 Task: In the  document best practices.txt Insert the command  'Viewing'Email the file to   'softage.3@softage.net', with message attached Action Required: This requires your review and response. and file type: Plain Text
Action: Mouse moved to (122, 80)
Screenshot: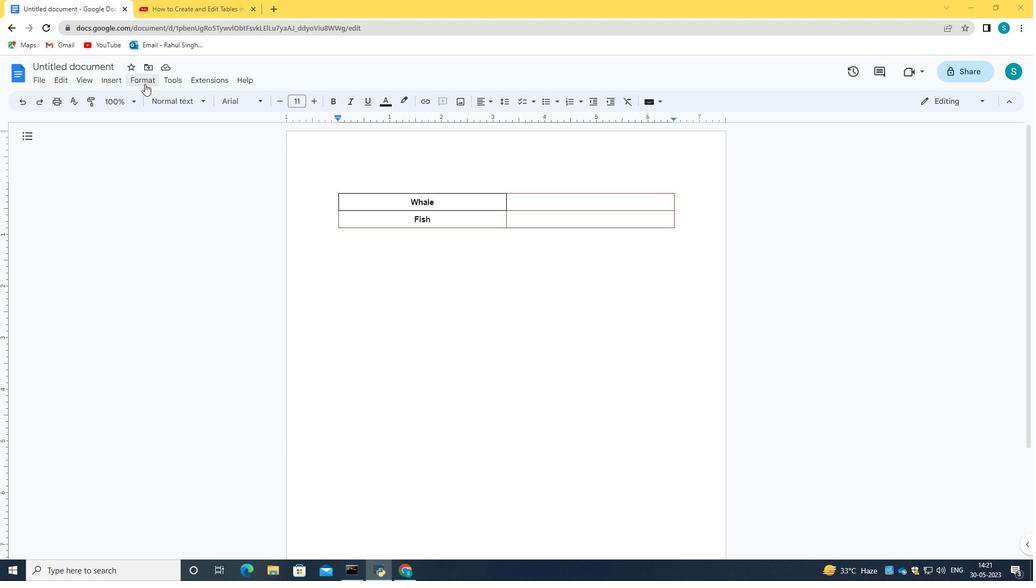
Action: Mouse pressed left at (122, 80)
Screenshot: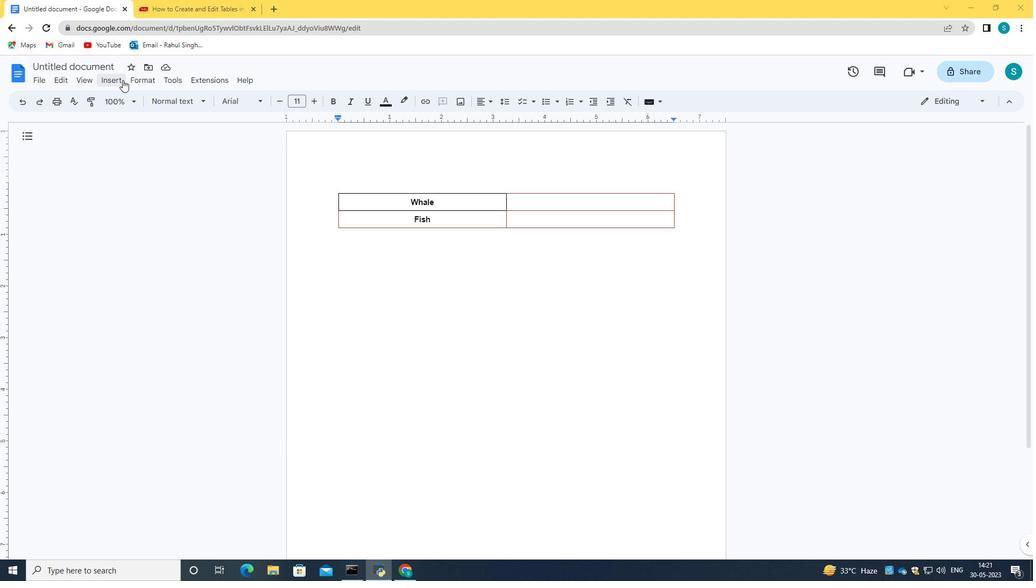 
Action: Mouse moved to (189, 162)
Screenshot: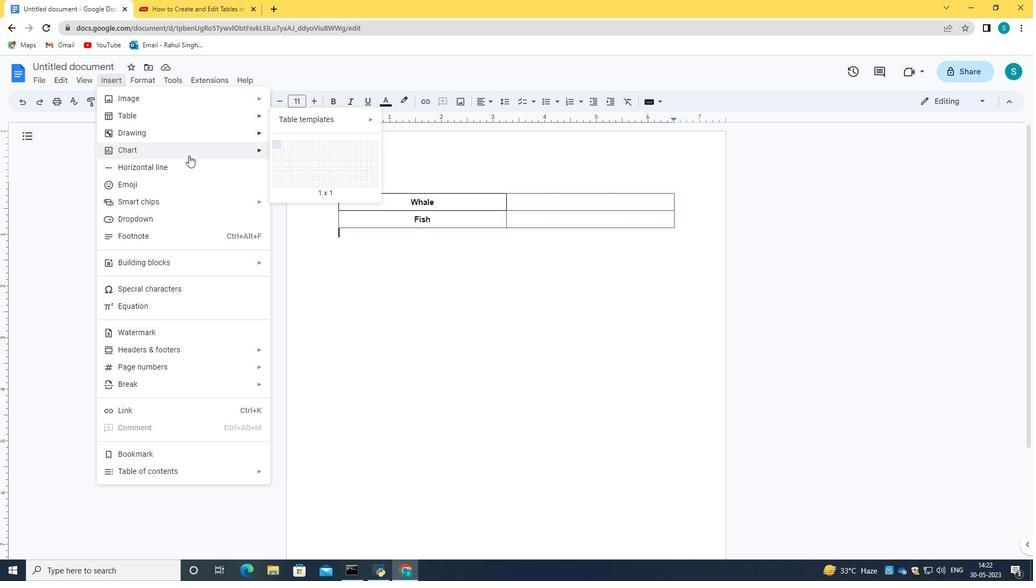 
Action: Mouse scrolled (189, 161) with delta (0, 0)
Screenshot: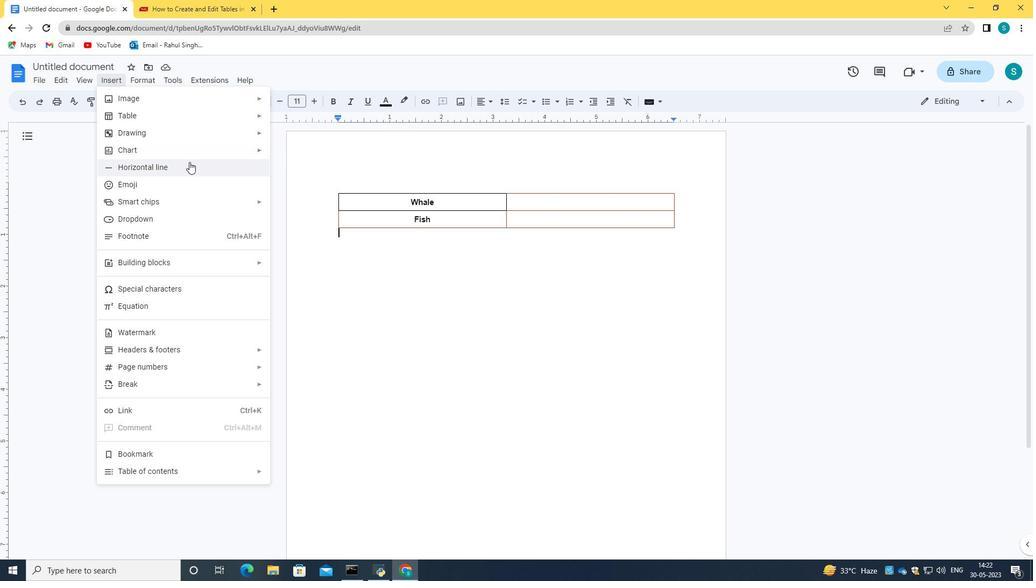 
Action: Mouse scrolled (189, 161) with delta (0, 0)
Screenshot: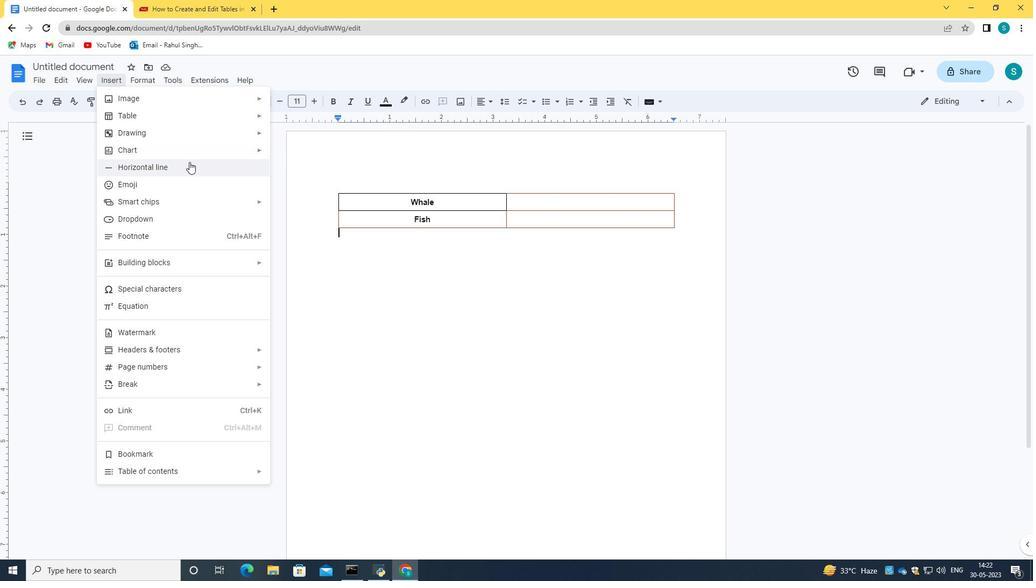 
Action: Mouse scrolled (189, 161) with delta (0, 0)
Screenshot: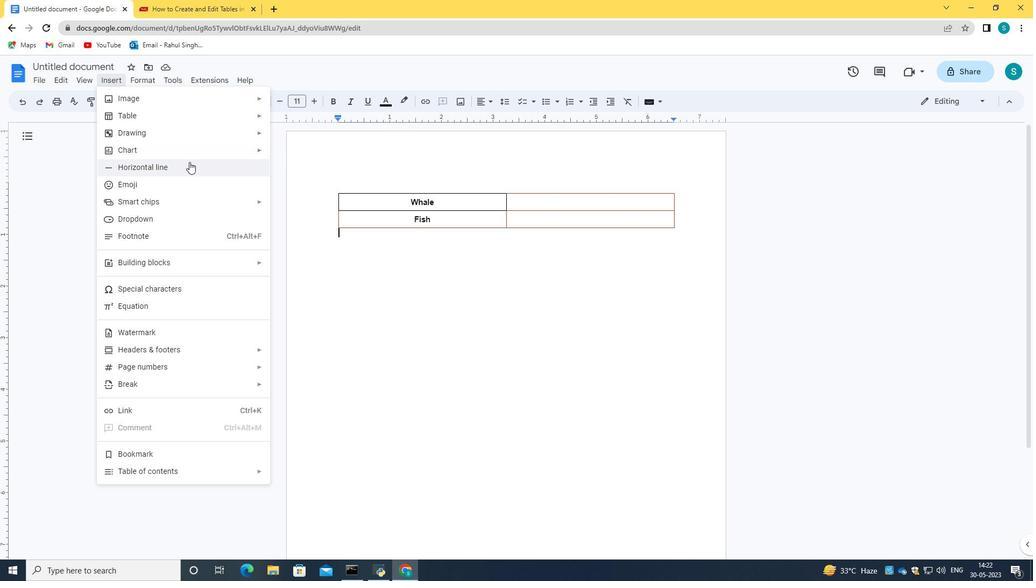 
Action: Mouse moved to (427, 100)
Screenshot: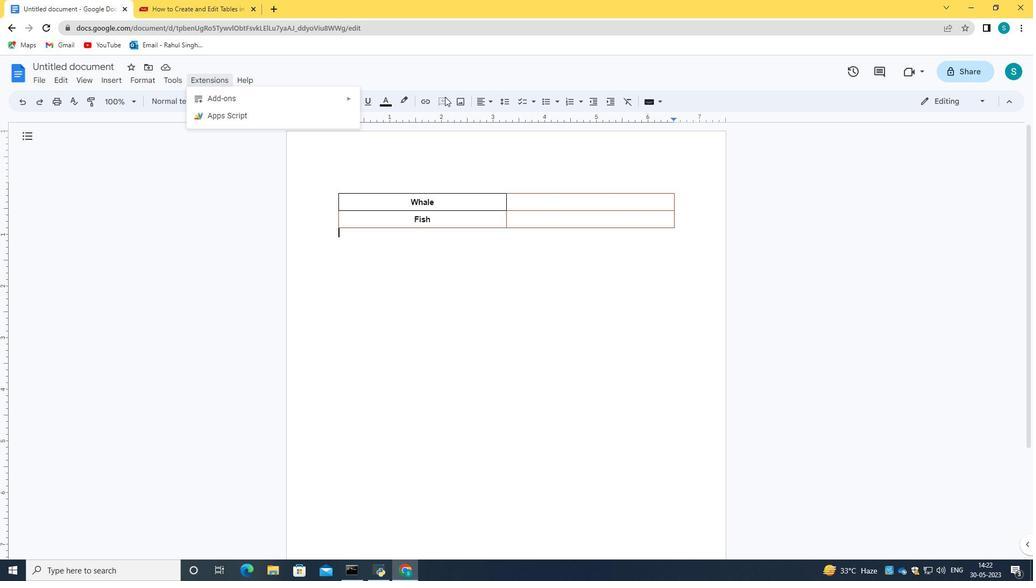
Action: Mouse pressed left at (427, 100)
Screenshot: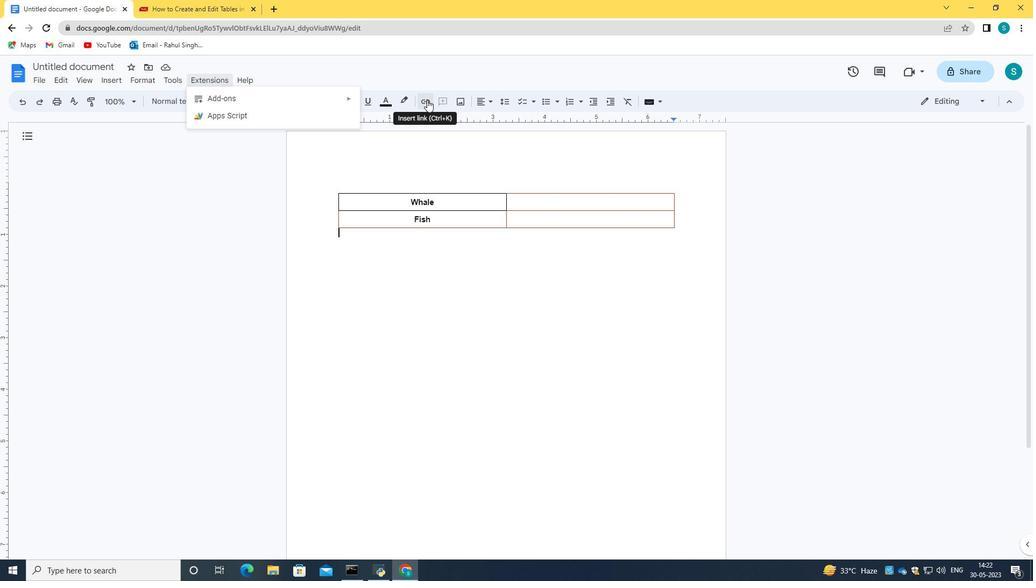 
Action: Mouse moved to (394, 142)
Screenshot: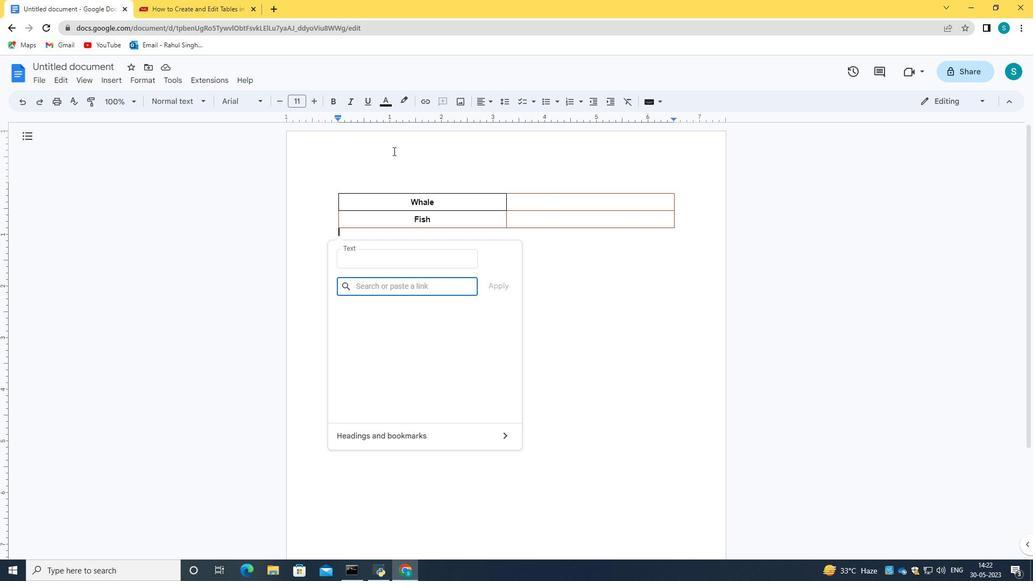 
Action: Mouse pressed left at (394, 142)
Screenshot: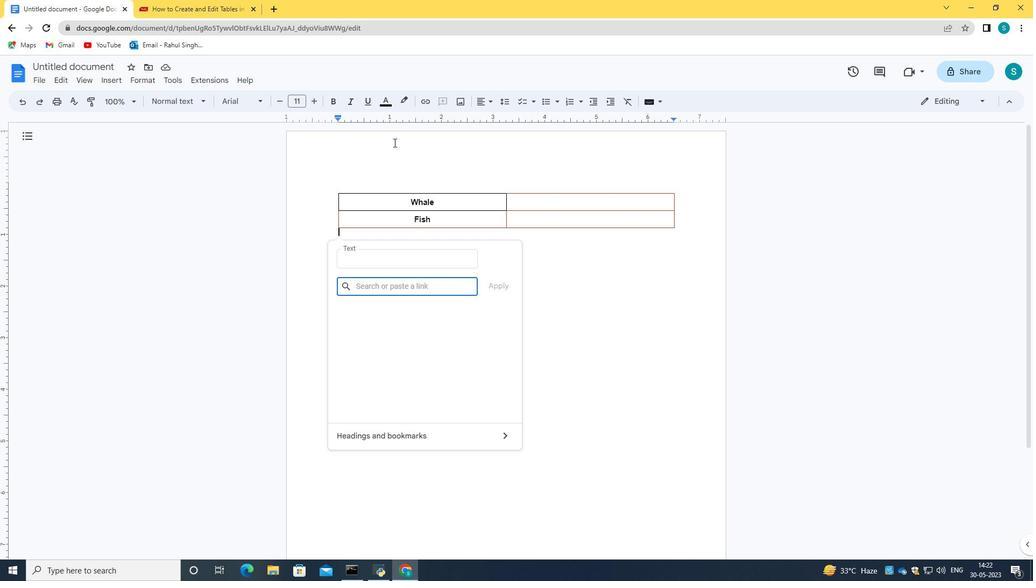 
Action: Mouse moved to (46, 78)
Screenshot: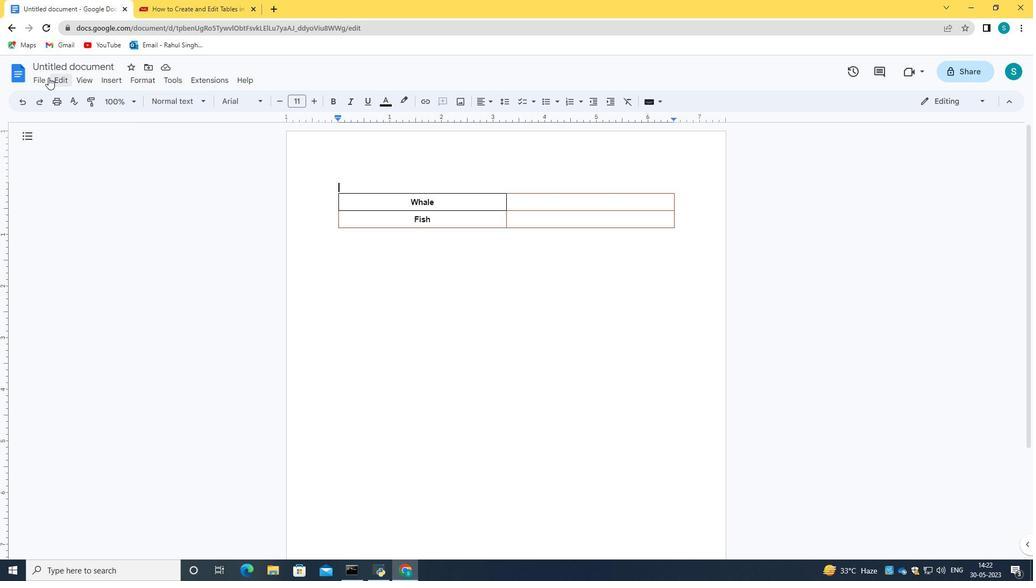 
Action: Mouse pressed left at (46, 78)
Screenshot: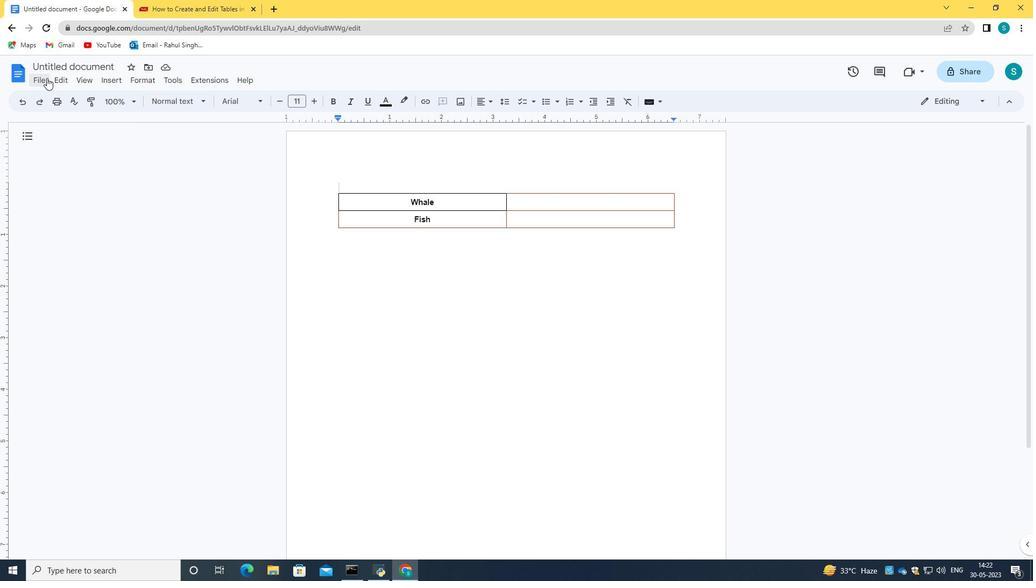 
Action: Mouse moved to (417, 155)
Screenshot: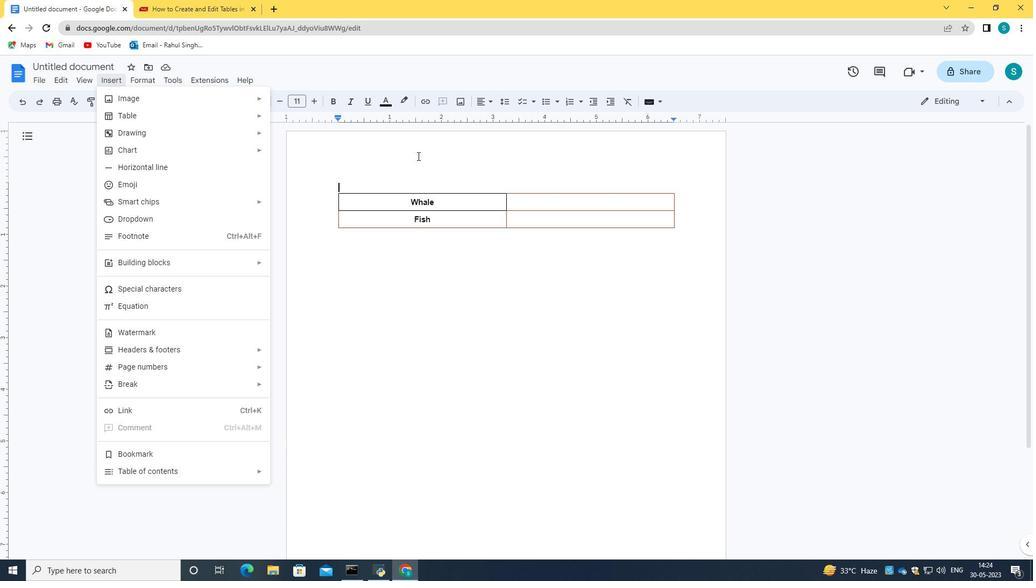 
Action: Mouse pressed left at (417, 155)
Screenshot: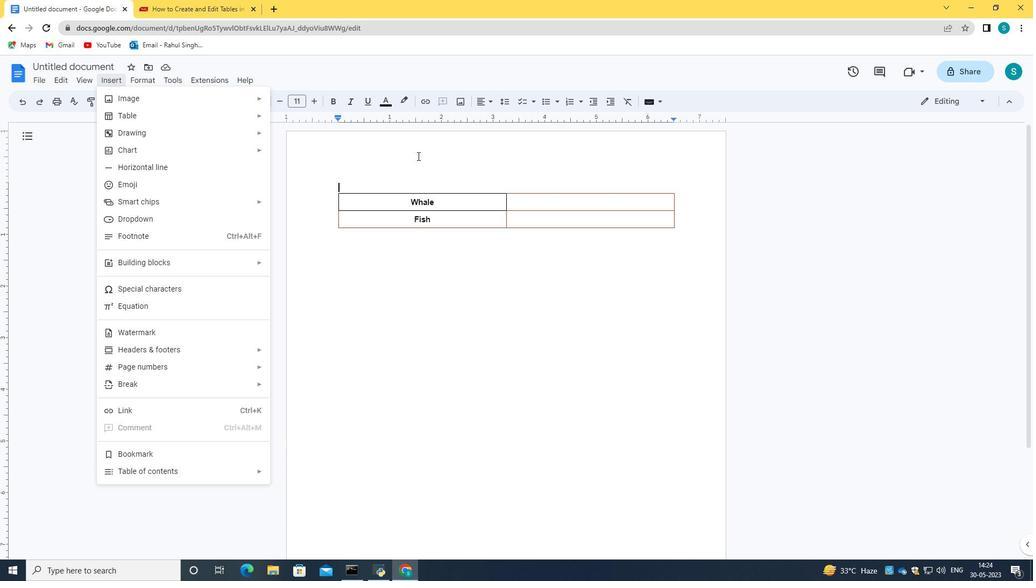 
Action: Mouse moved to (422, 102)
Screenshot: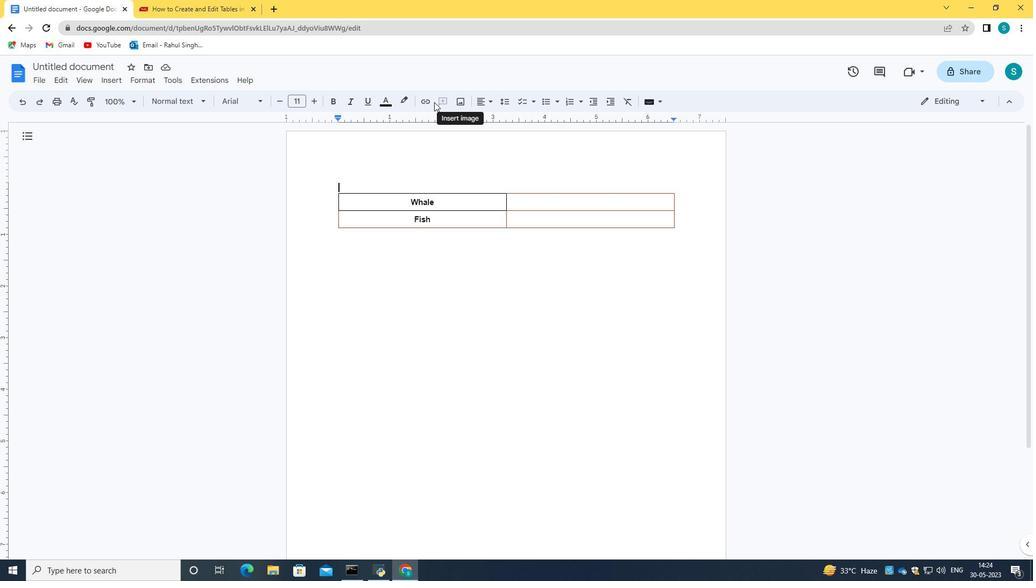 
Action: Mouse pressed left at (422, 102)
Screenshot: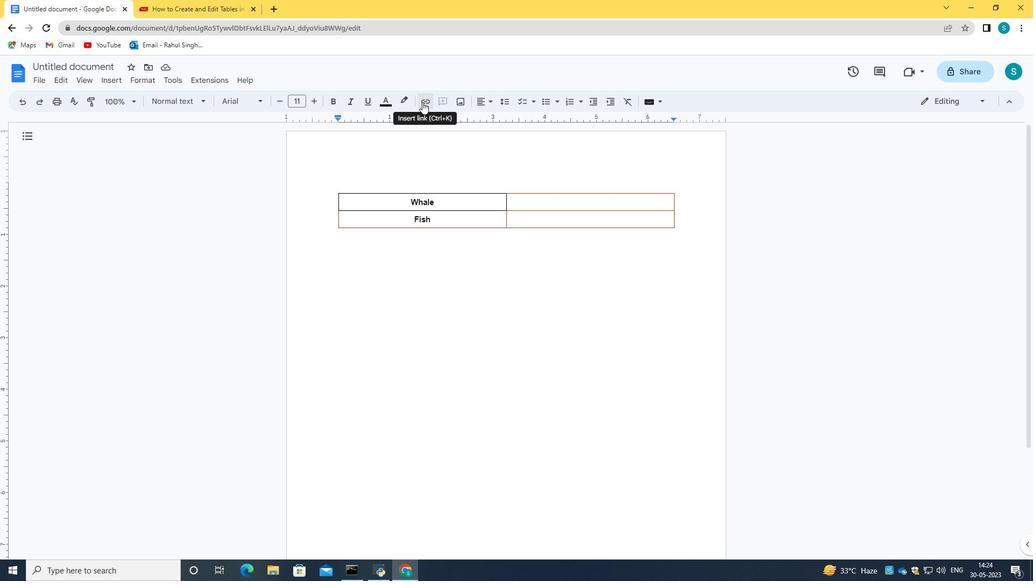 
Action: Mouse moved to (431, 393)
Screenshot: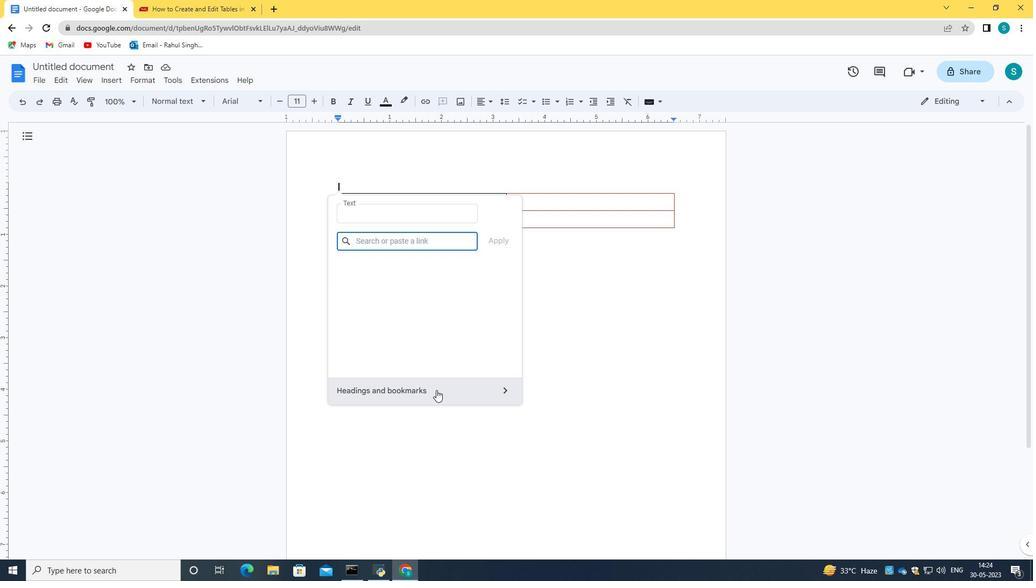 
Action: Mouse pressed left at (431, 393)
Screenshot: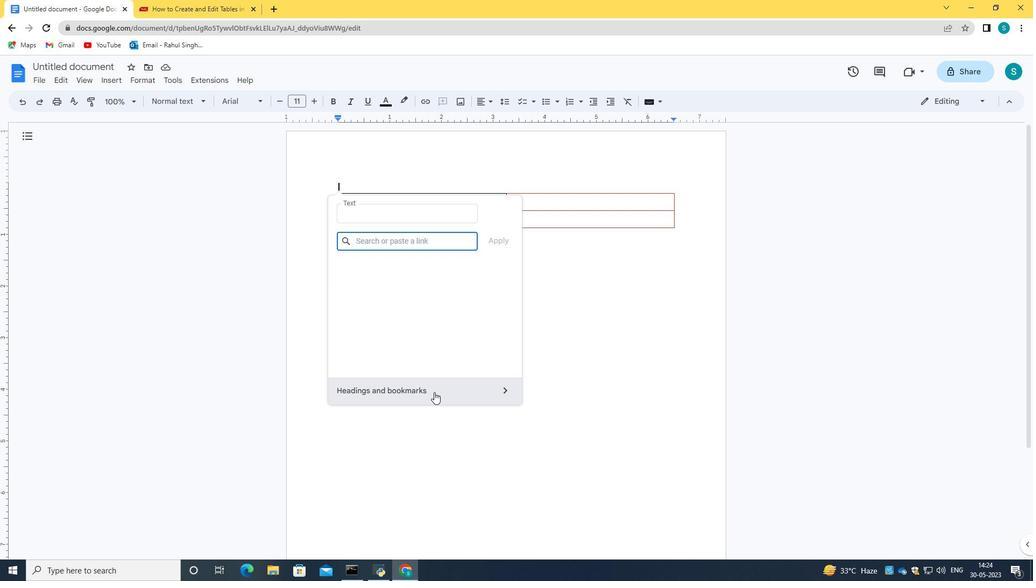 
Action: Mouse moved to (477, 164)
Screenshot: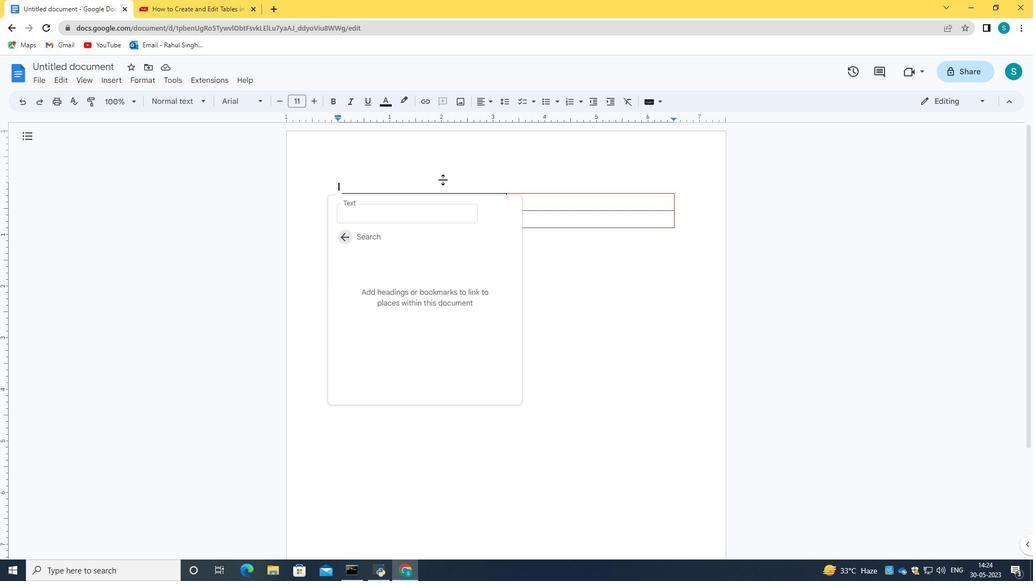 
Action: Mouse pressed left at (477, 164)
Screenshot: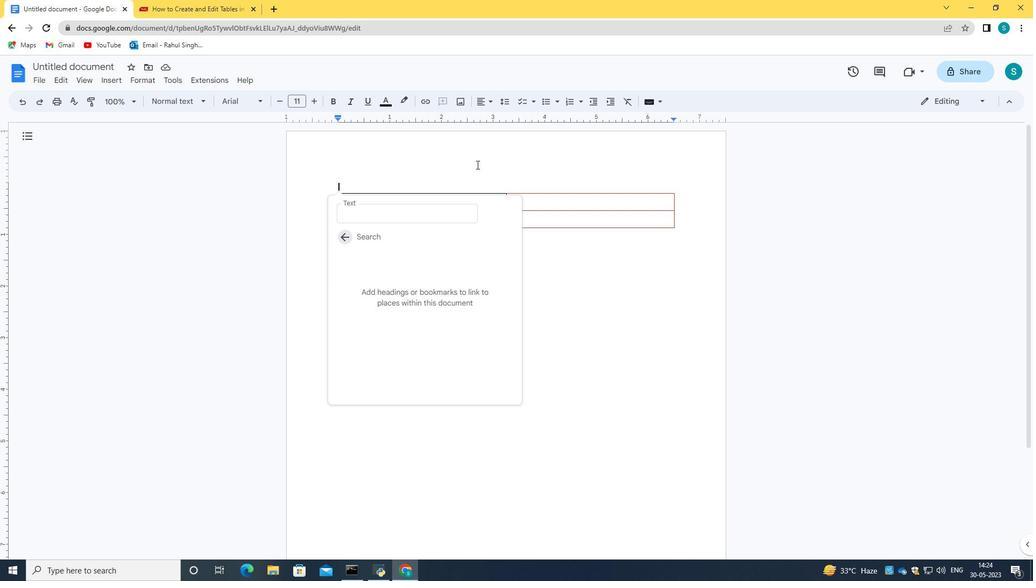 
Action: Mouse moved to (107, 78)
Screenshot: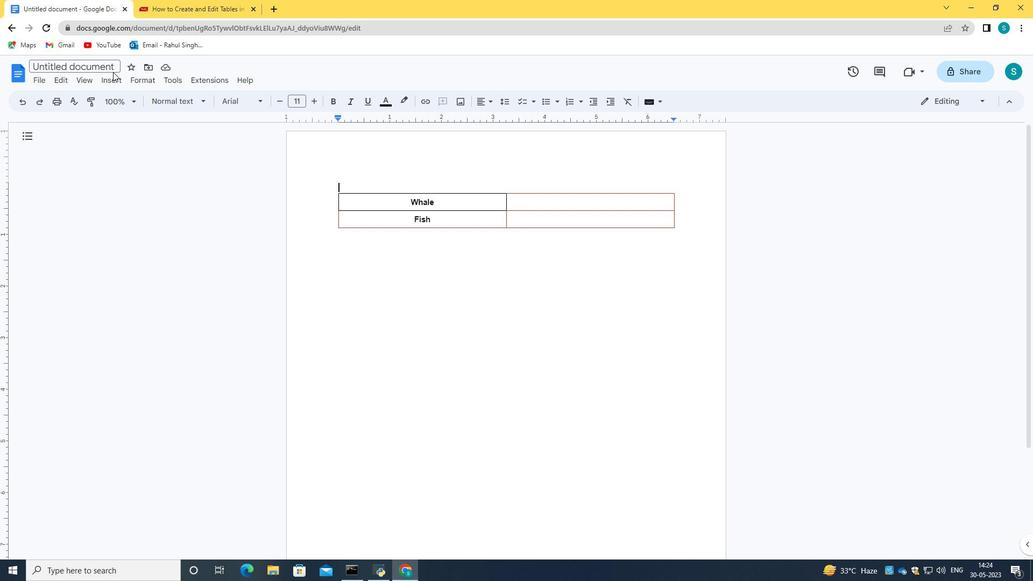 
Action: Mouse pressed left at (107, 78)
Screenshot: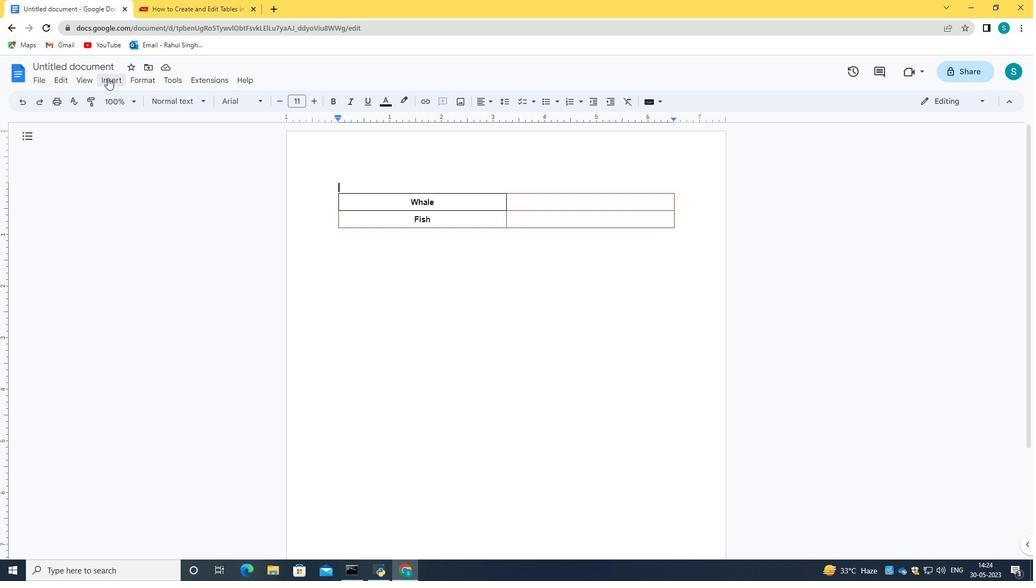 
Action: Mouse moved to (415, 290)
Screenshot: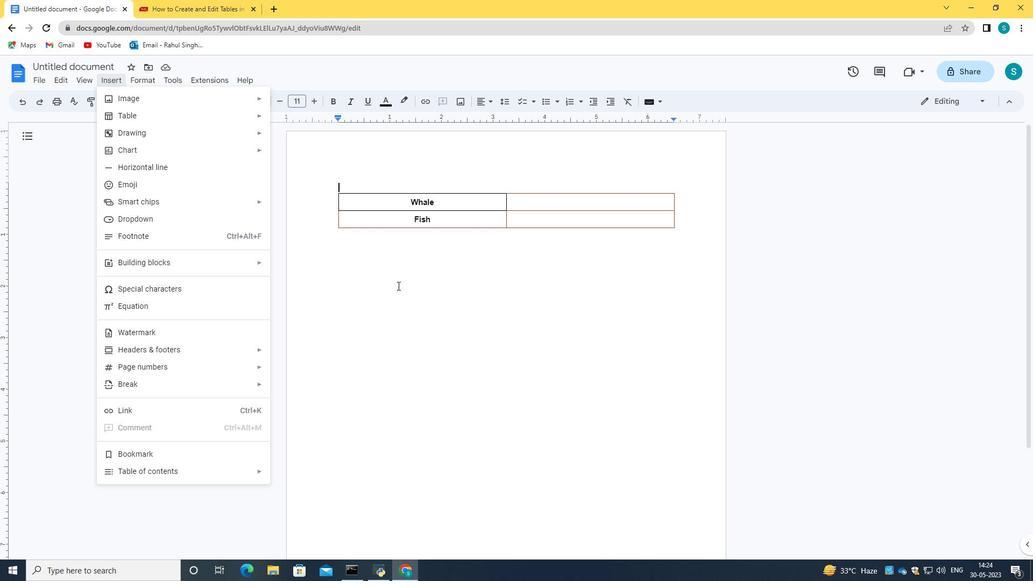 
Action: Mouse pressed left at (415, 290)
Screenshot: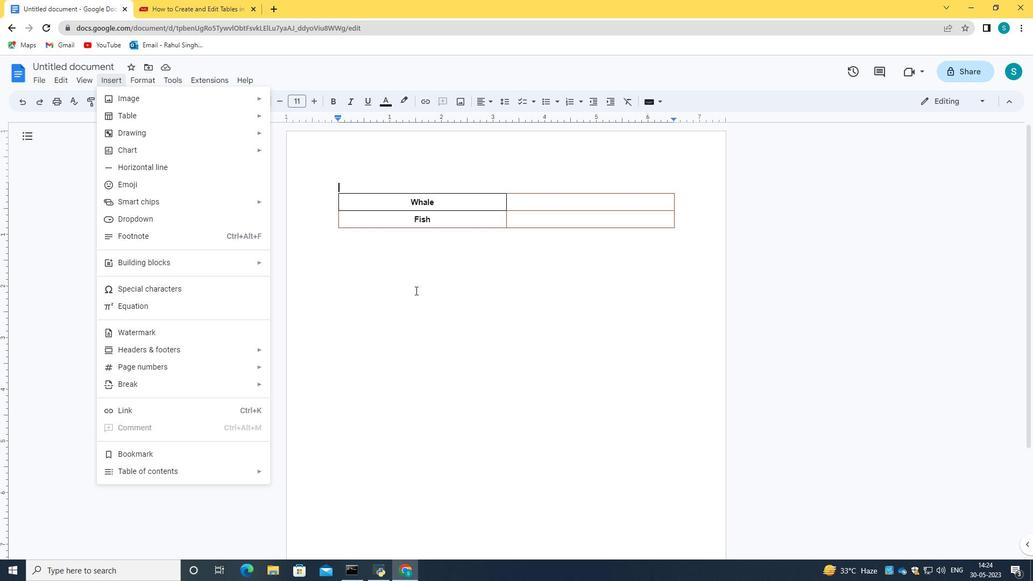
Action: Mouse moved to (425, 102)
Screenshot: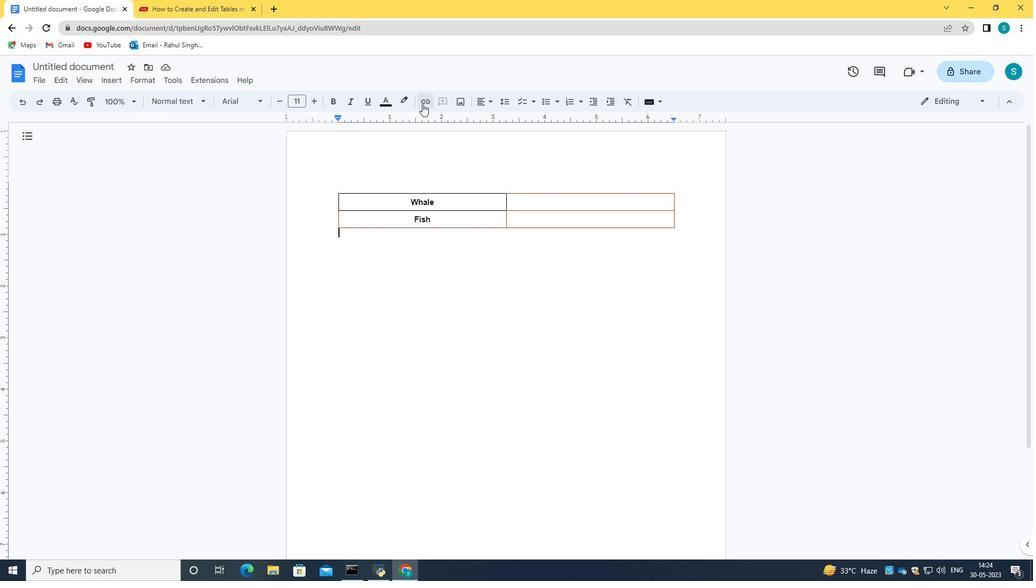 
Action: Mouse pressed left at (425, 102)
Screenshot: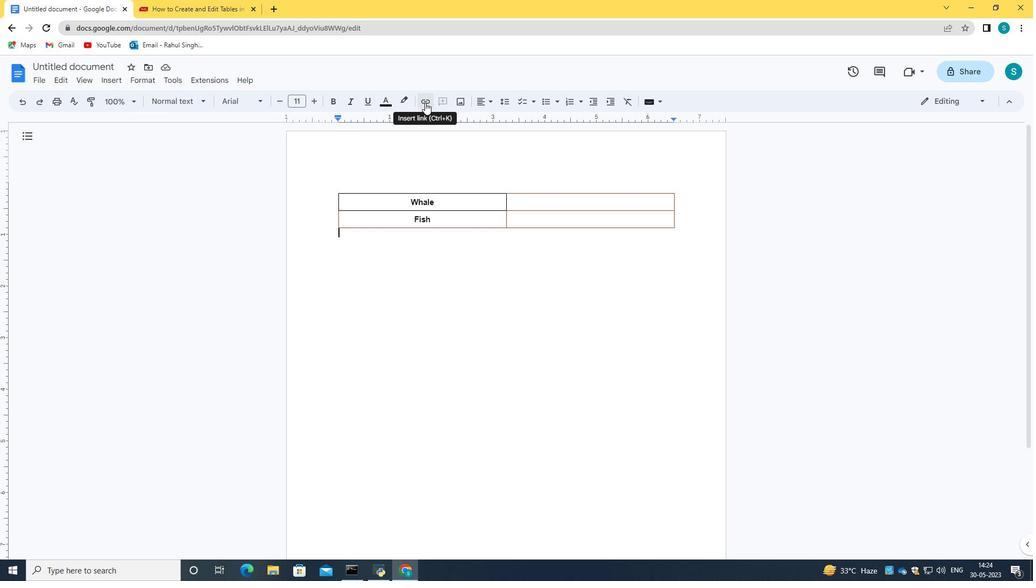 
Action: Mouse moved to (385, 279)
Screenshot: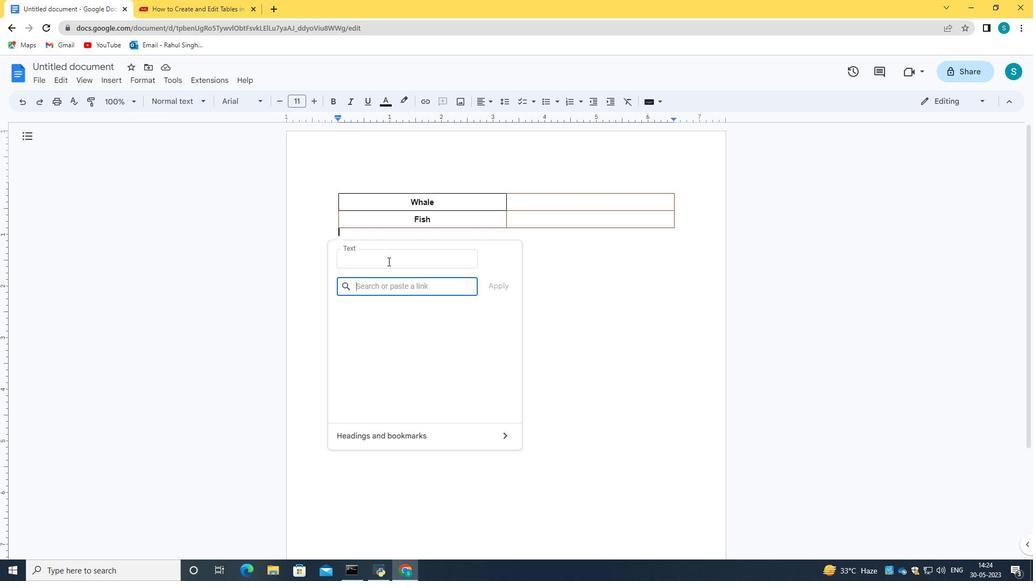 
Action: Key pressed softage.3<Key.shift>@<Key.backspace><Key.backspace><Key.backspace><Key.backspace><Key.backspace><Key.backspace><Key.backspace><Key.backspace><Key.backspace><Key.backspace><Key.backspace><Key.backspace><Key.backspace><Key.backspace><Key.backspace>
Screenshot: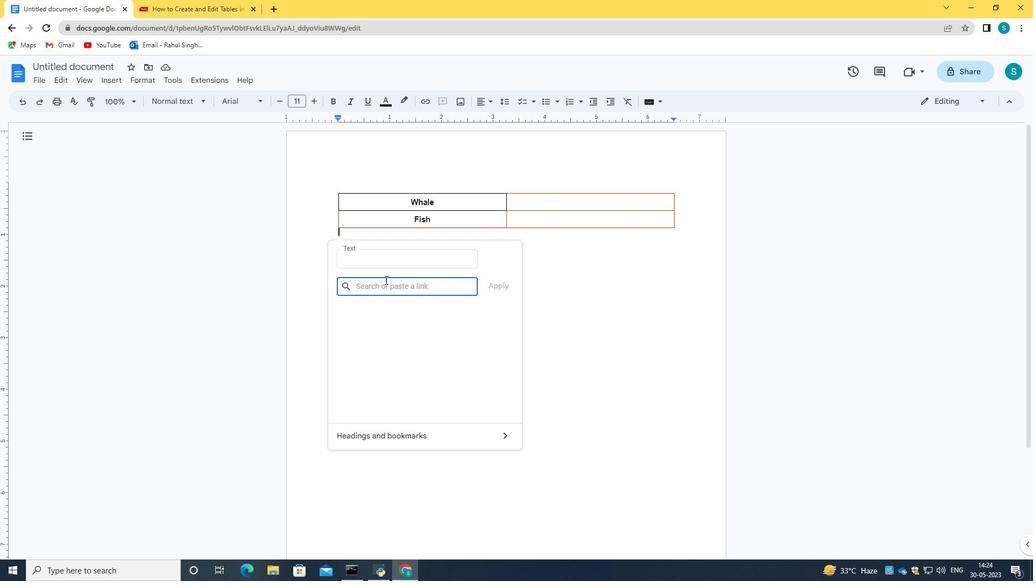 
Action: Mouse moved to (635, 321)
Screenshot: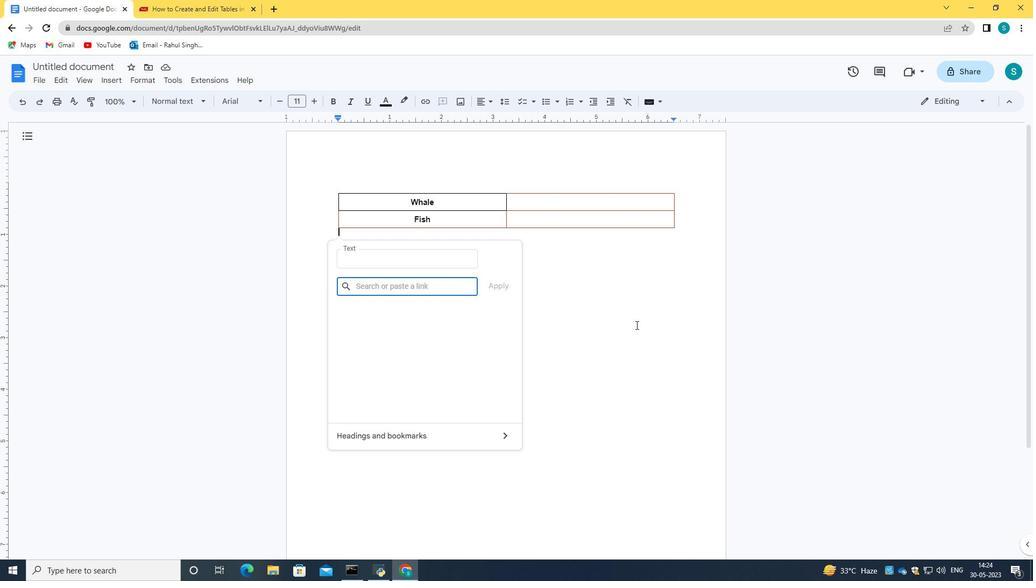 
Action: Mouse pressed left at (635, 321)
Screenshot: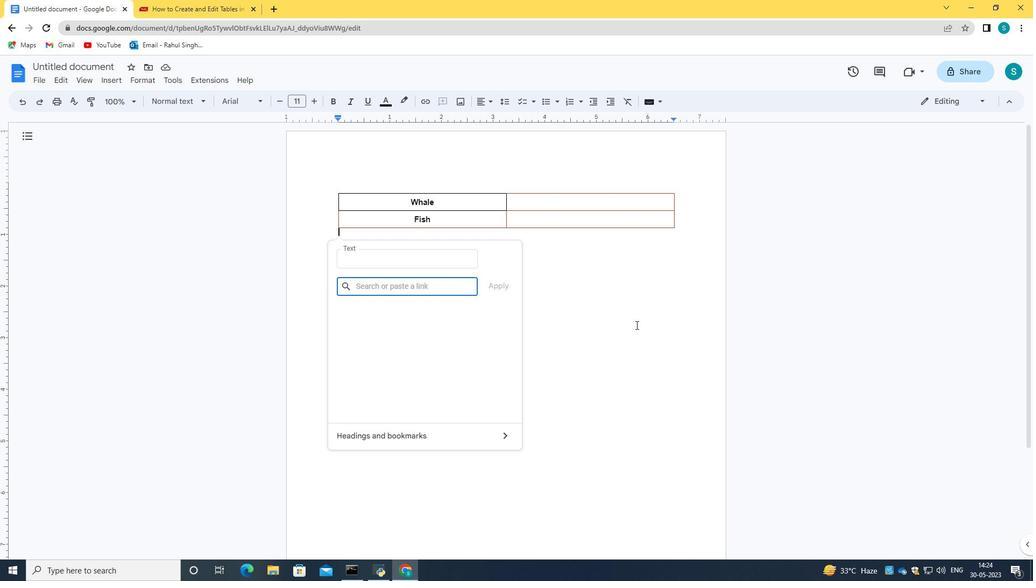 
Action: Mouse moved to (39, 75)
Screenshot: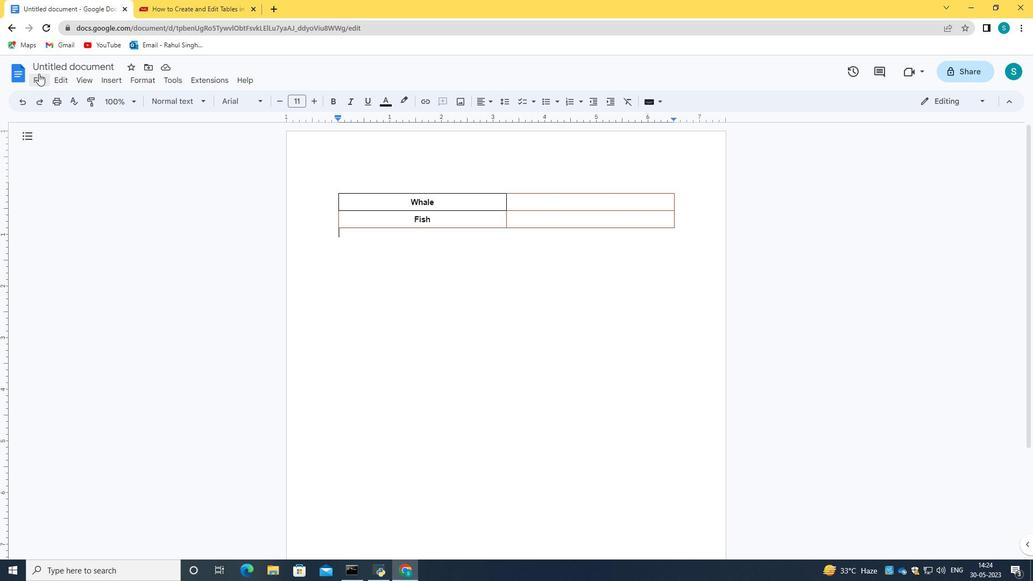 
Action: Mouse pressed left at (39, 75)
Screenshot: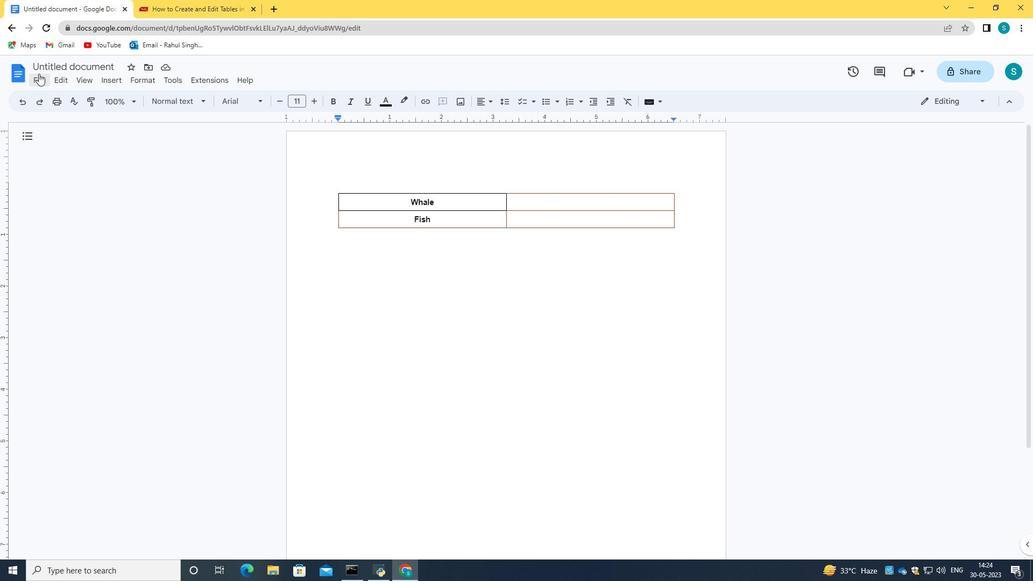 
Action: Mouse moved to (83, 162)
Screenshot: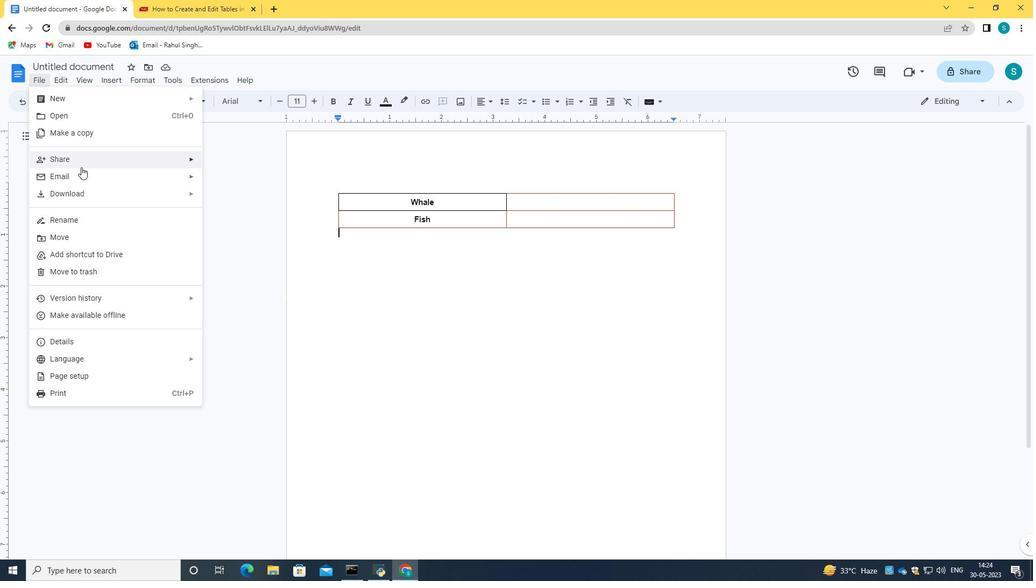 
Action: Mouse pressed left at (83, 162)
Screenshot: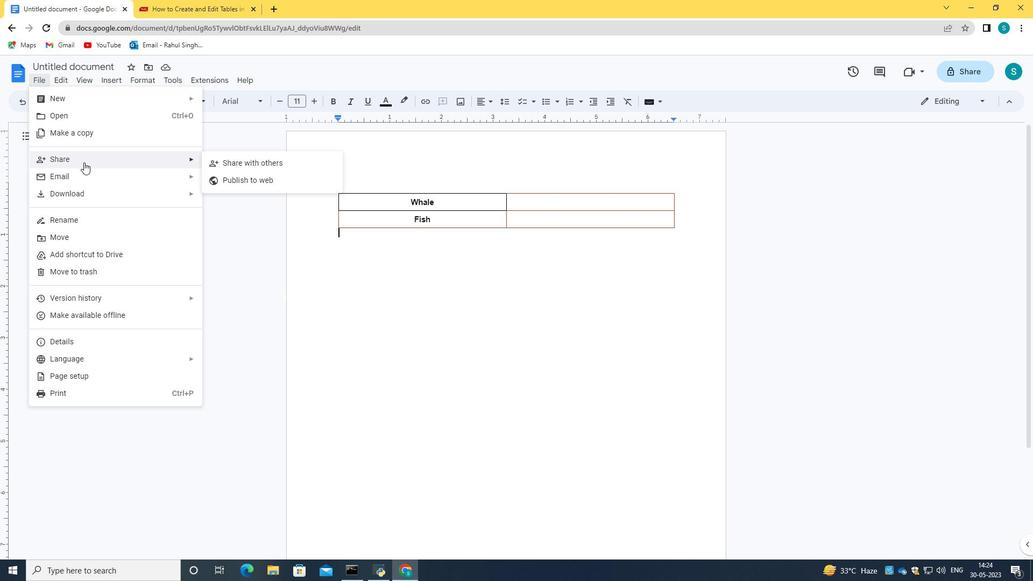 
Action: Mouse moved to (271, 166)
Screenshot: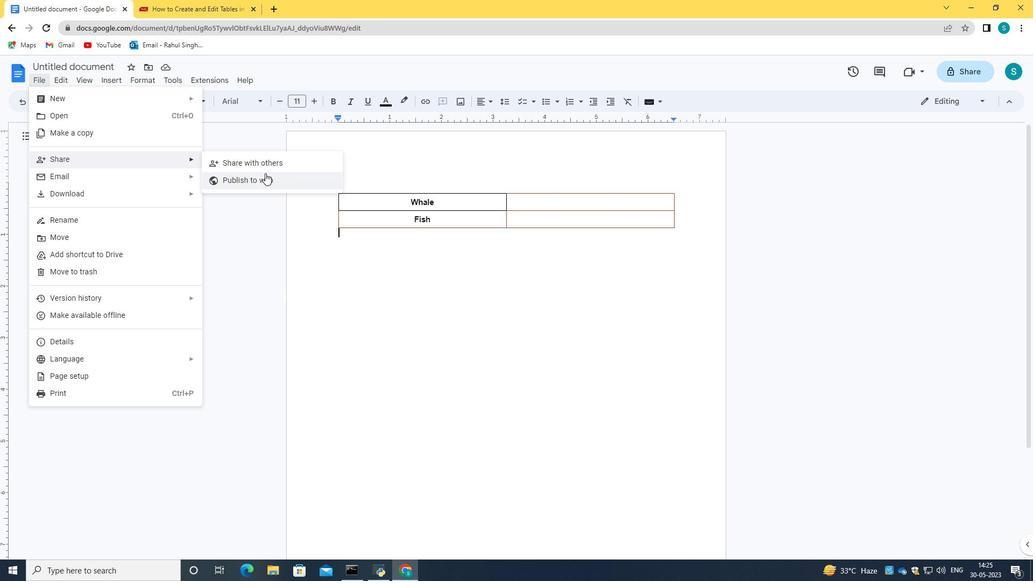 
Action: Mouse pressed left at (271, 166)
Screenshot: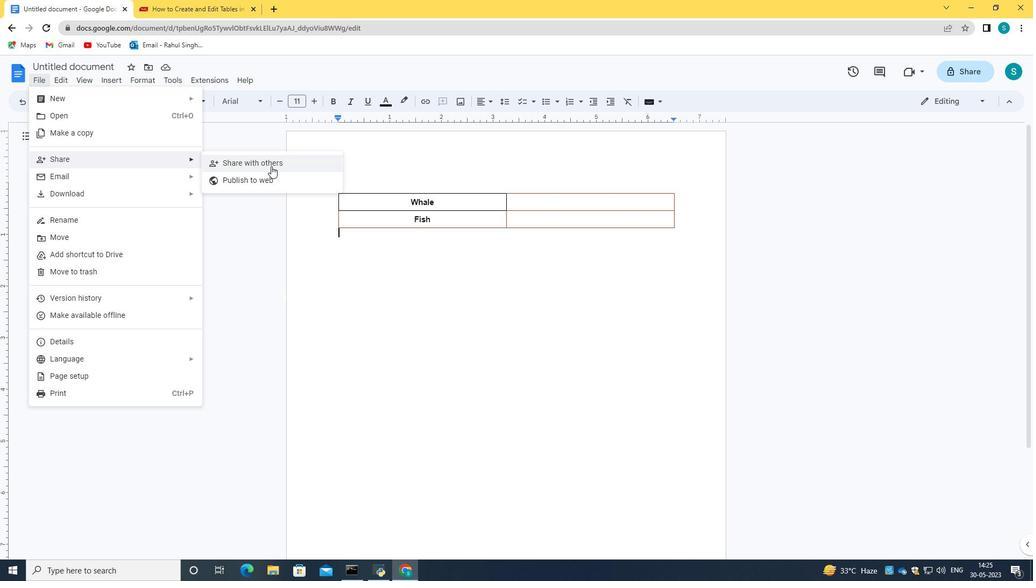 
Action: Mouse moved to (514, 356)
Screenshot: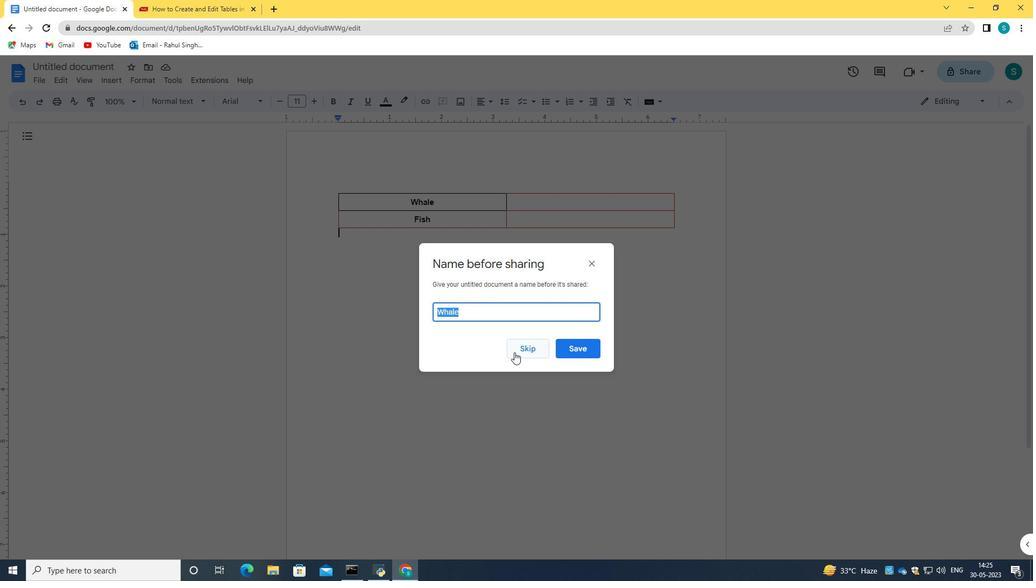 
Action: Mouse pressed left at (514, 356)
Screenshot: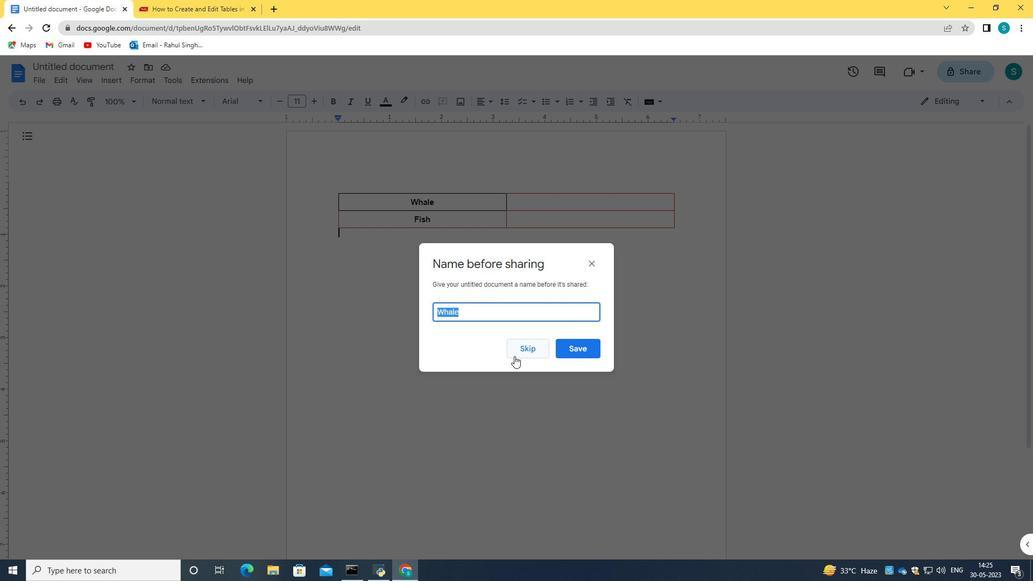 
Action: Mouse moved to (524, 353)
Screenshot: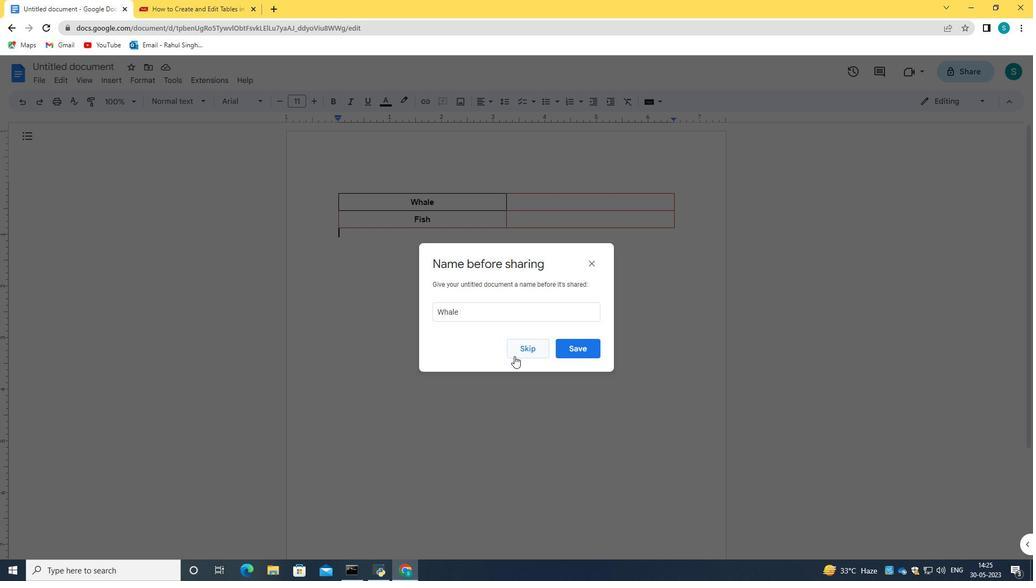 
Action: Mouse pressed left at (524, 353)
Screenshot: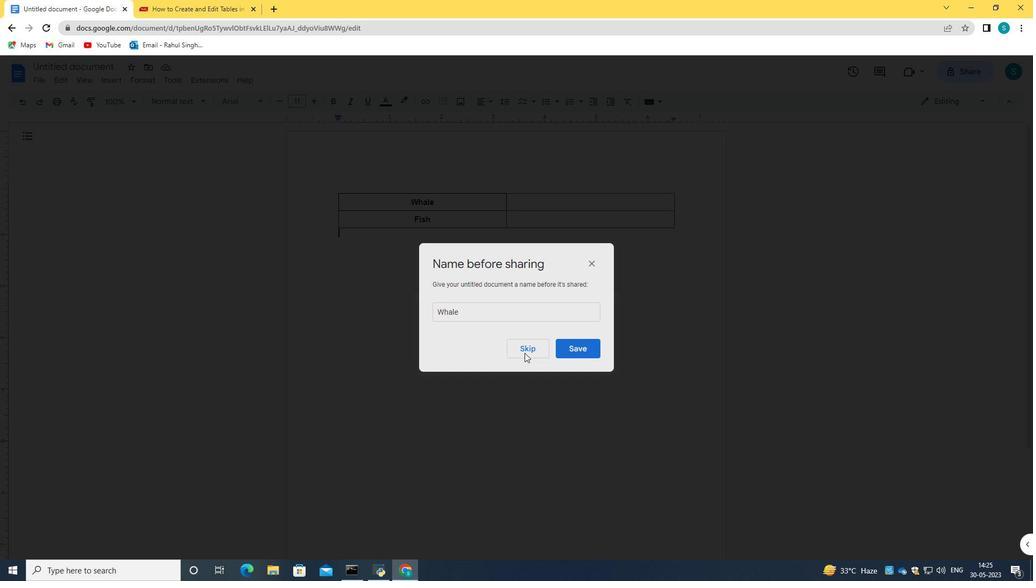 
Action: Mouse moved to (458, 247)
Screenshot: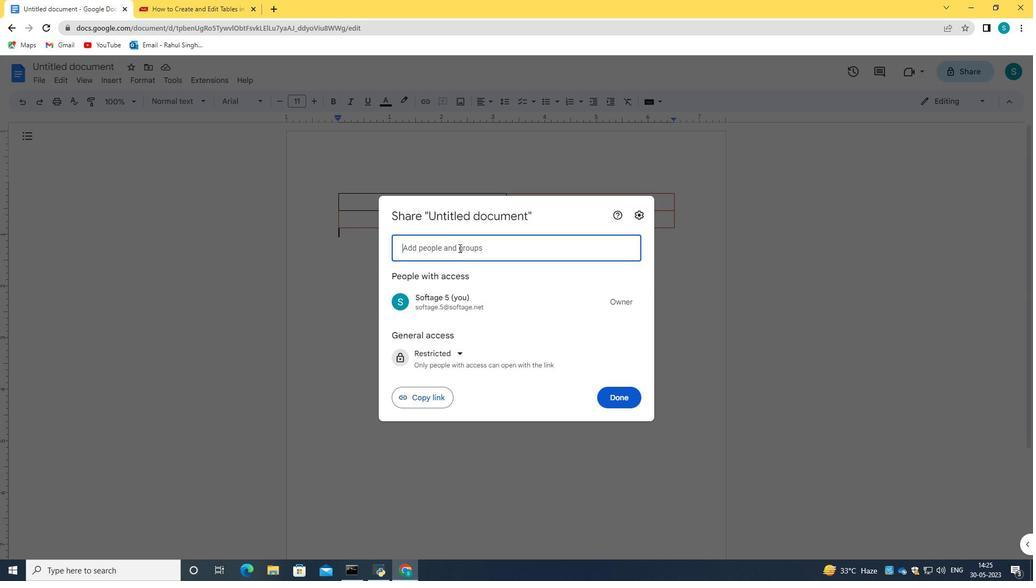 
Action: Mouse pressed left at (458, 247)
Screenshot: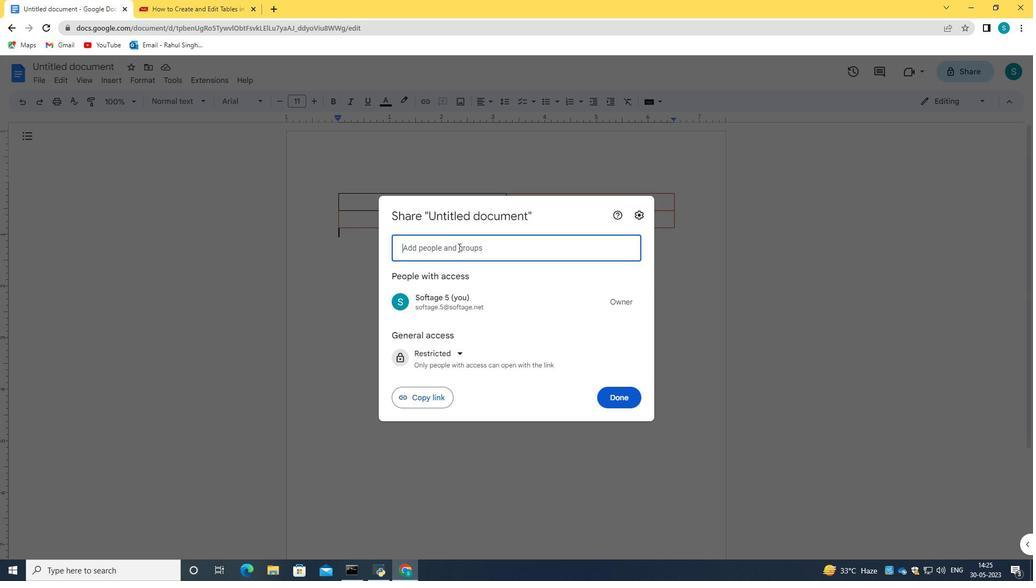 
Action: Key pressed softage.3
Screenshot: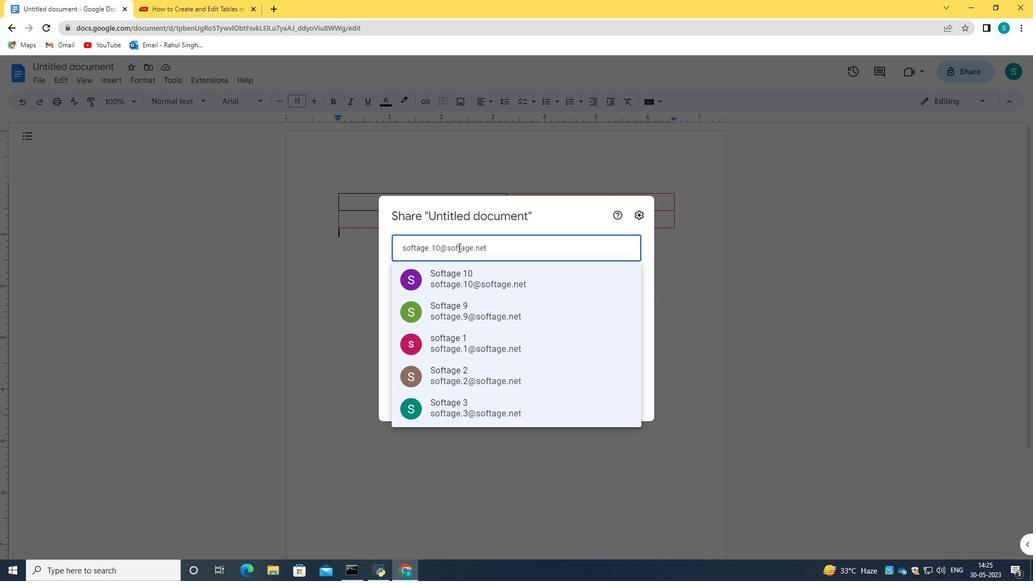 
Action: Mouse moved to (481, 271)
Screenshot: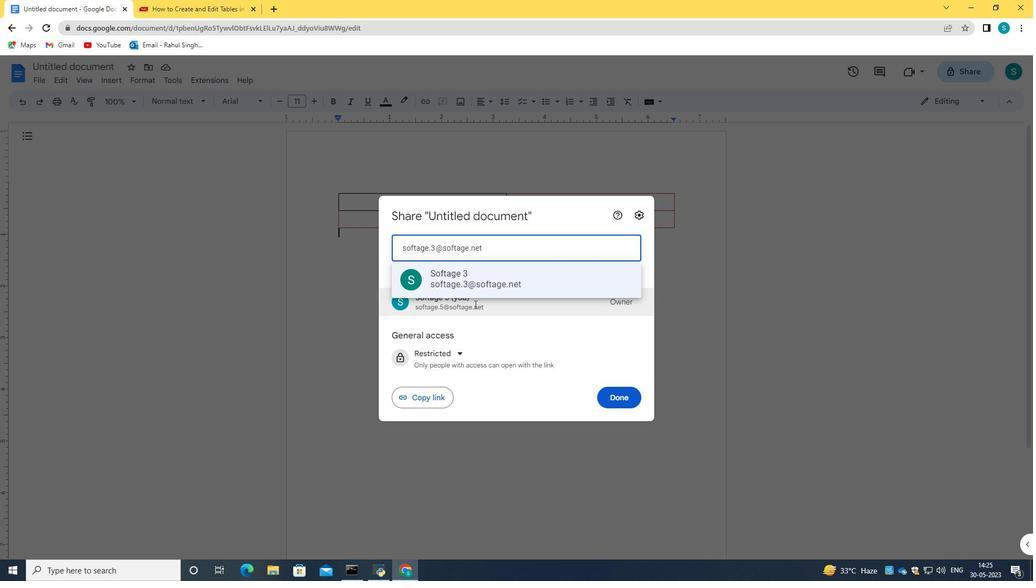 
Action: Mouse pressed left at (481, 271)
Screenshot: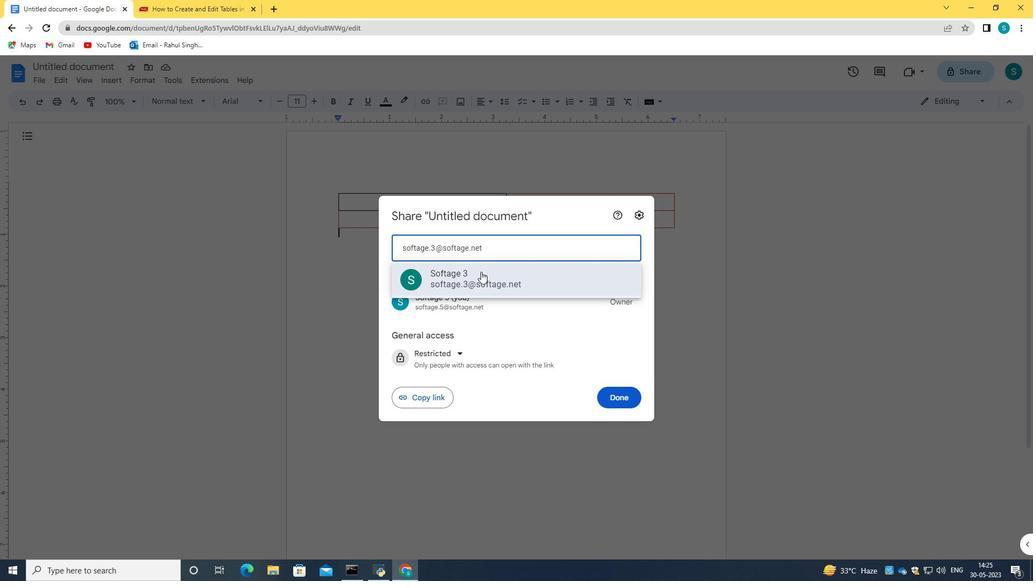 
Action: Mouse moved to (467, 324)
Screenshot: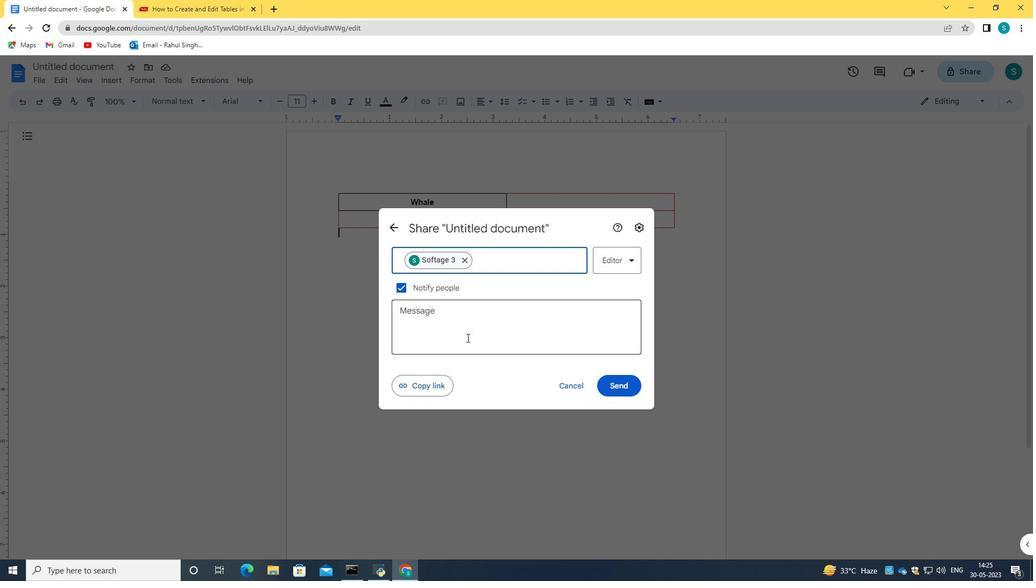 
Action: Mouse pressed left at (467, 324)
Screenshot: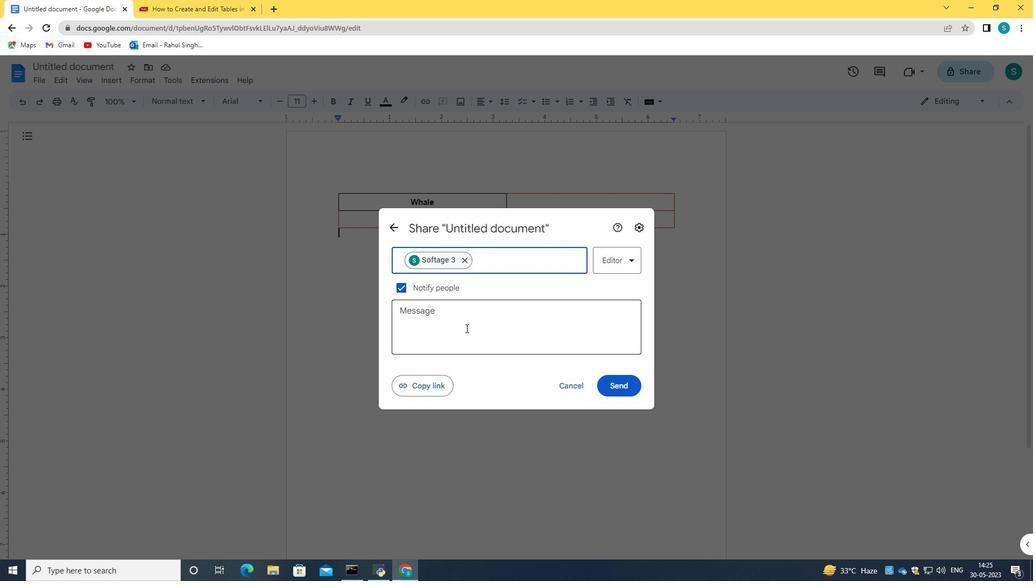 
Action: Key pressed <Key.caps_lock>A<Key.caps_lock>ction<Key.space><Key.caps_lock>R<Key.caps_lock>equired<Key.space><Key.shift_r>:<Key.space><Key.caps_lock>T<Key.caps_lock>his<Key.space>m<Key.caps_lock><Key.caps_lock>a<Key.backspace><Key.backspace>requires<Key.space>your<Key.space>review<Key.space>and<Key.space>responce<Key.backspace><Key.backspace>se
Screenshot: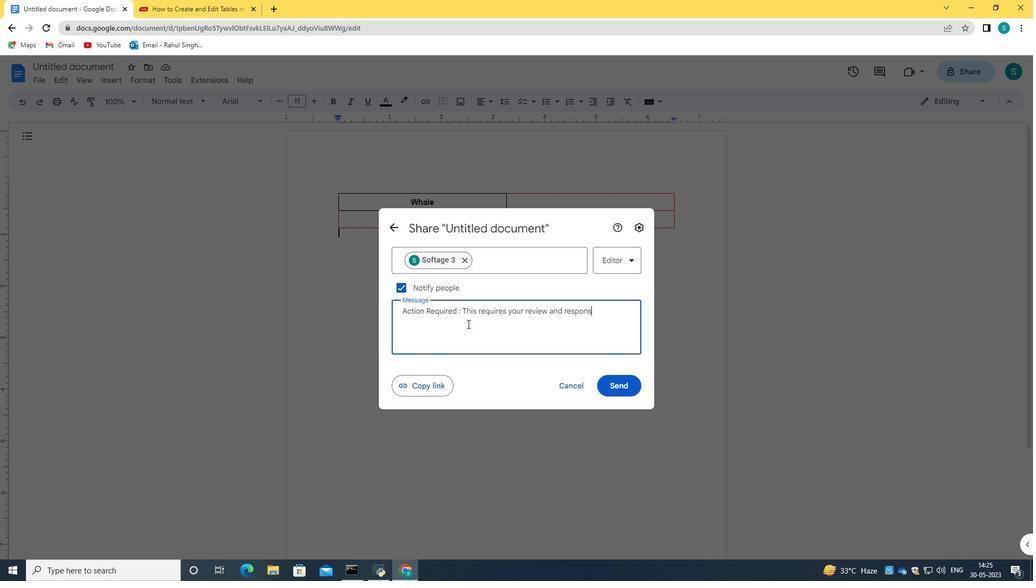 
Action: Mouse moved to (626, 381)
Screenshot: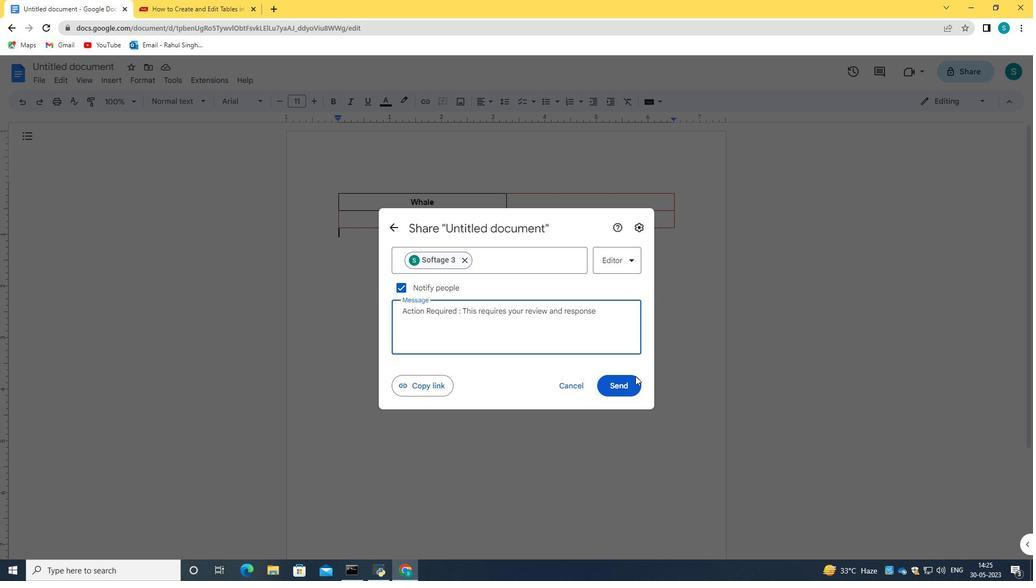
Action: Mouse pressed left at (626, 381)
Screenshot: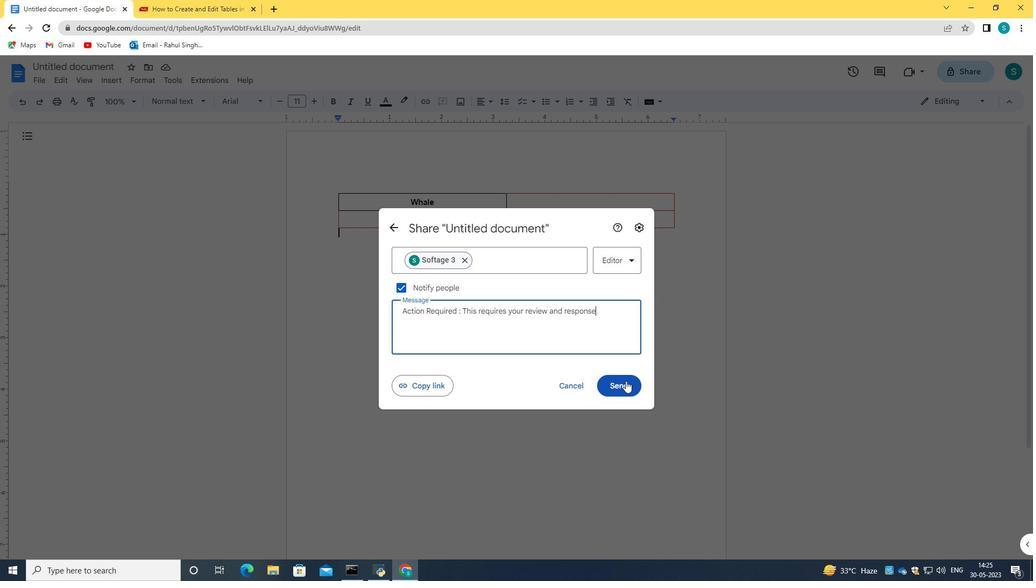 
Action: Mouse moved to (483, 174)
Screenshot: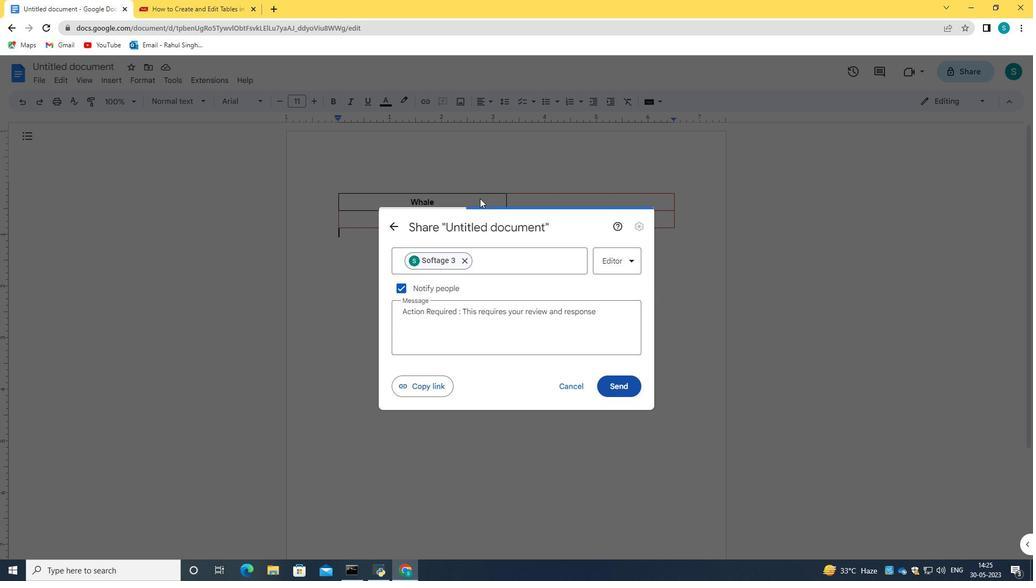 
